 Task: Add Person0002 as Team Member of Scrum Project Project0001 in Jira
Action: Mouse moved to (333, 376)
Screenshot: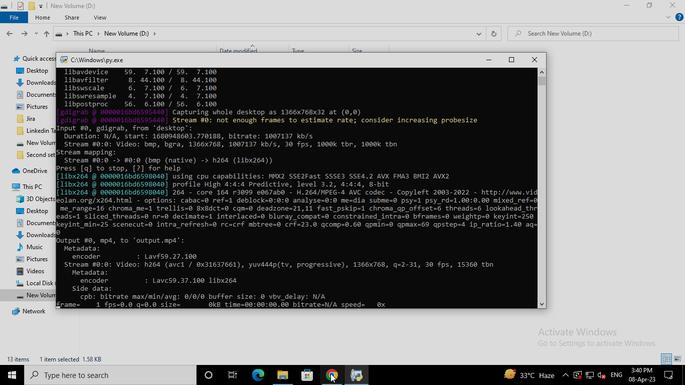
Action: Mouse pressed left at (333, 376)
Screenshot: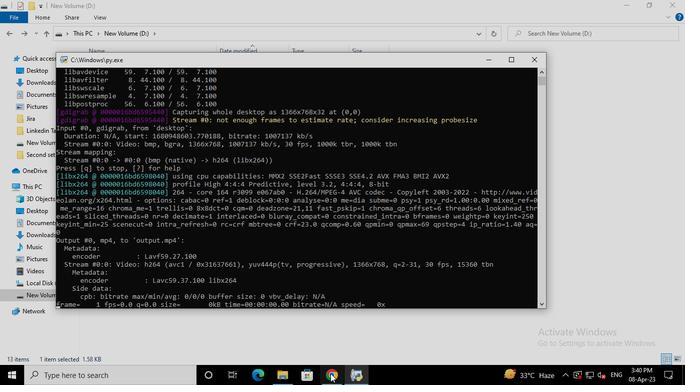 
Action: Mouse moved to (239, 132)
Screenshot: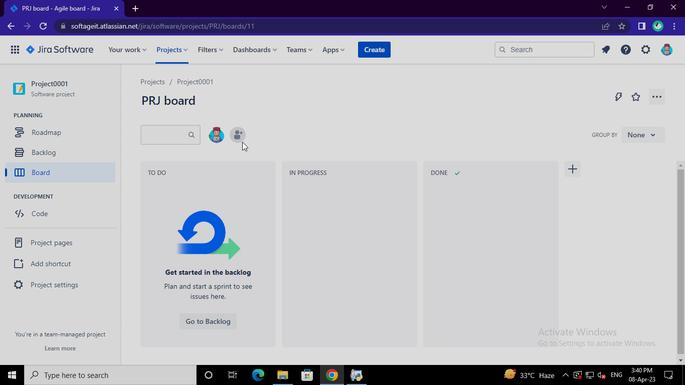 
Action: Mouse pressed left at (239, 132)
Screenshot: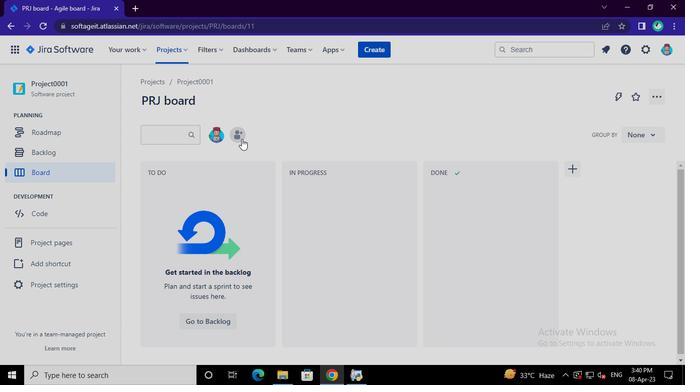 
Action: Mouse moved to (299, 115)
Screenshot: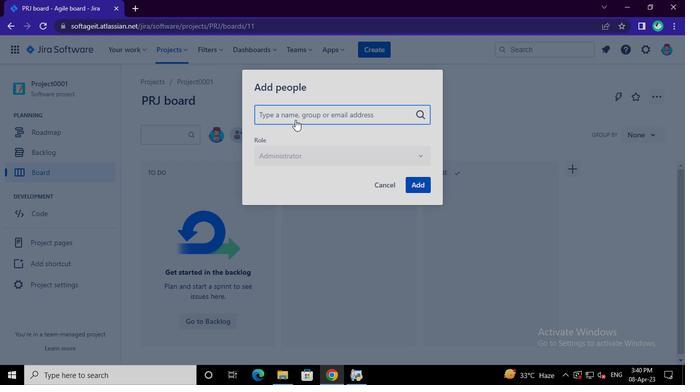 
Action: Mouse pressed left at (299, 115)
Screenshot: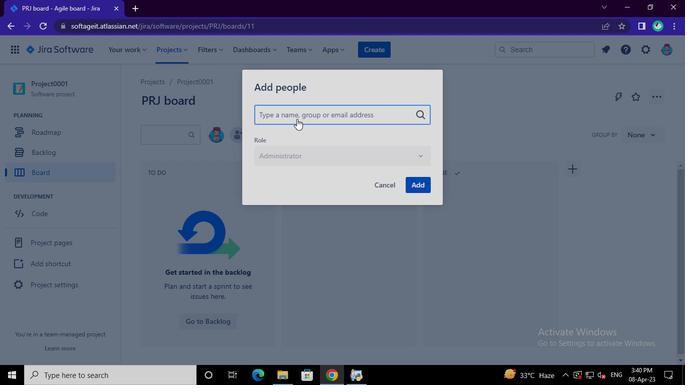 
Action: Mouse moved to (297, 115)
Screenshot: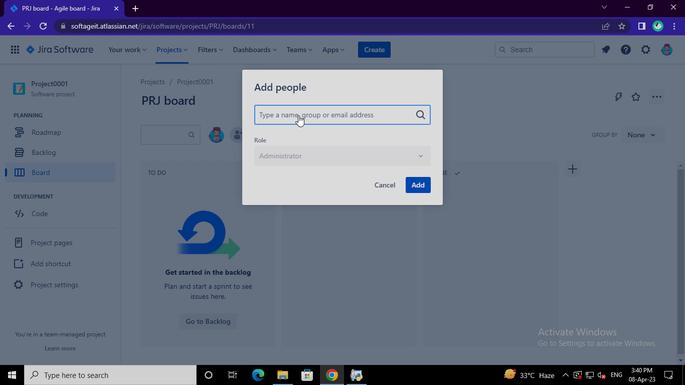
Action: Keyboard Key.shift
Screenshot: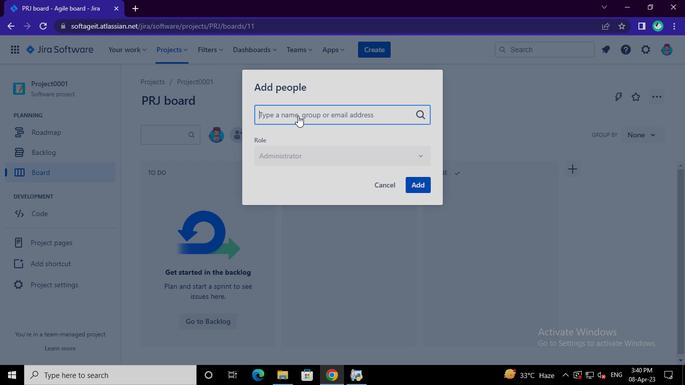 
Action: Keyboard F
Screenshot: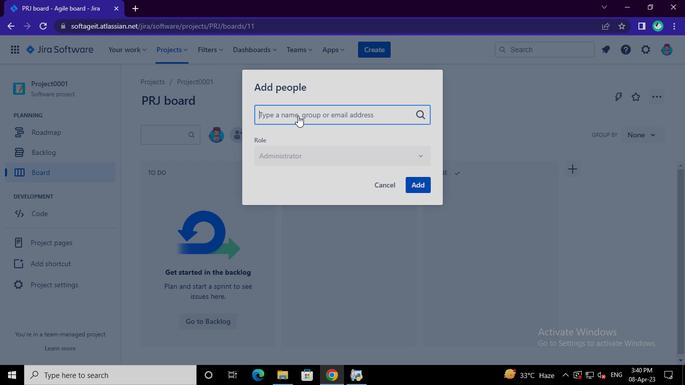 
Action: Mouse moved to (297, 115)
Screenshot: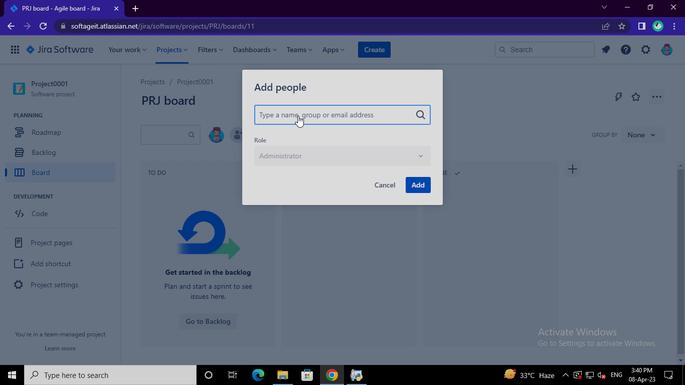 
Action: Keyboard a
Screenshot: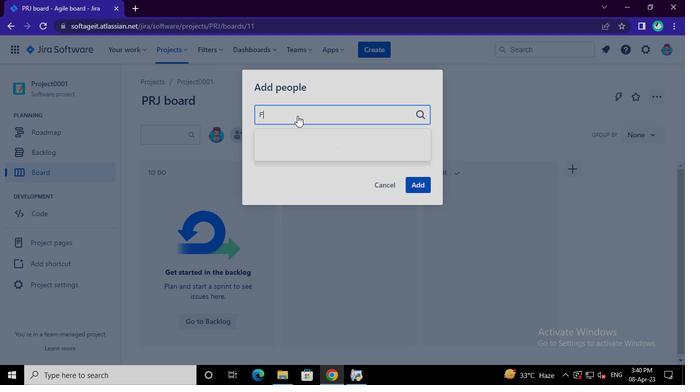 
Action: Keyboard h
Screenshot: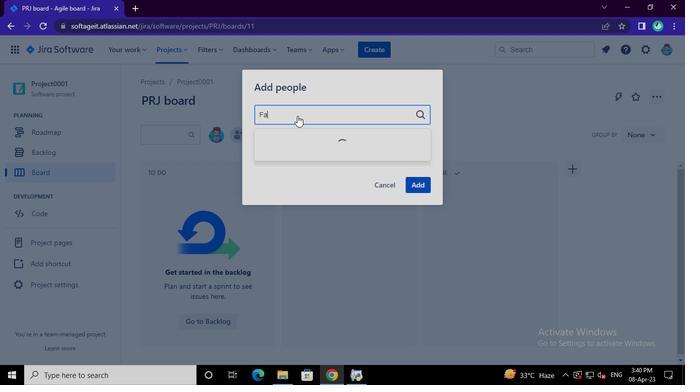 
Action: Keyboard e
Screenshot: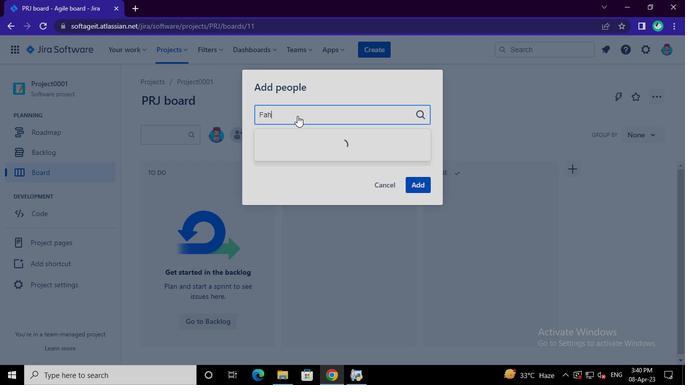 
Action: Keyboard e
Screenshot: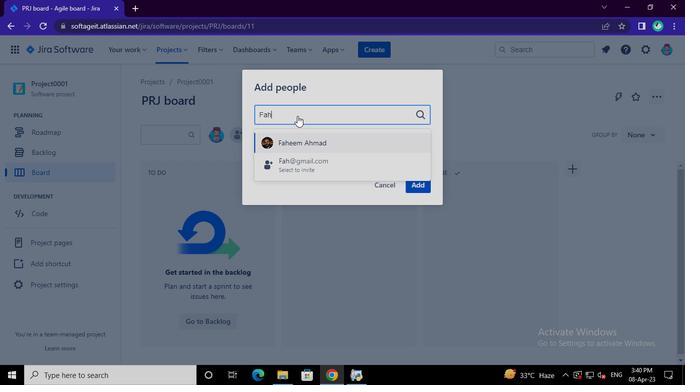 
Action: Keyboard m
Screenshot: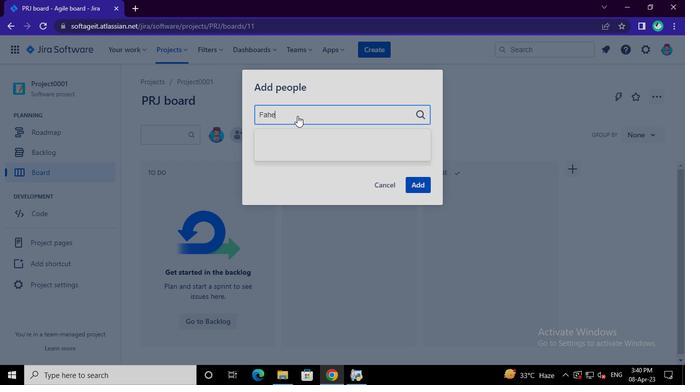 
Action: Keyboard Key.space
Screenshot: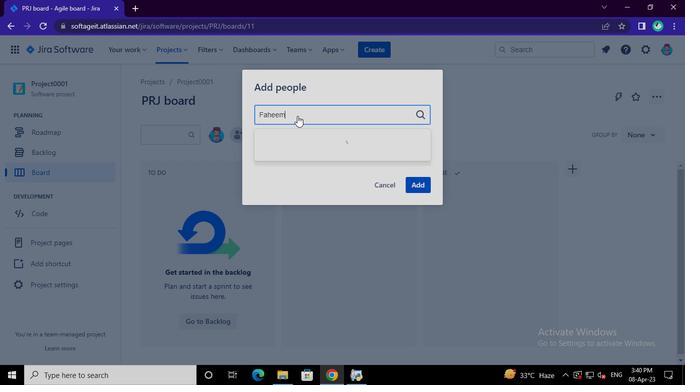 
Action: Keyboard a
Screenshot: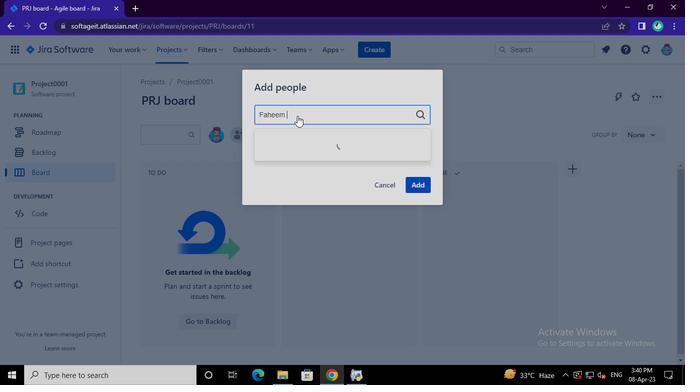 
Action: Keyboard h
Screenshot: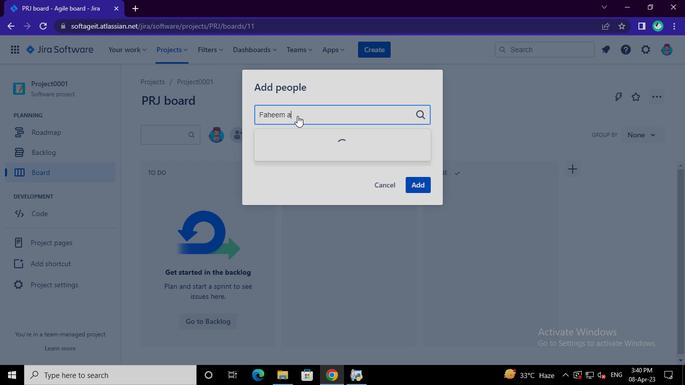 
Action: Keyboard m
Screenshot: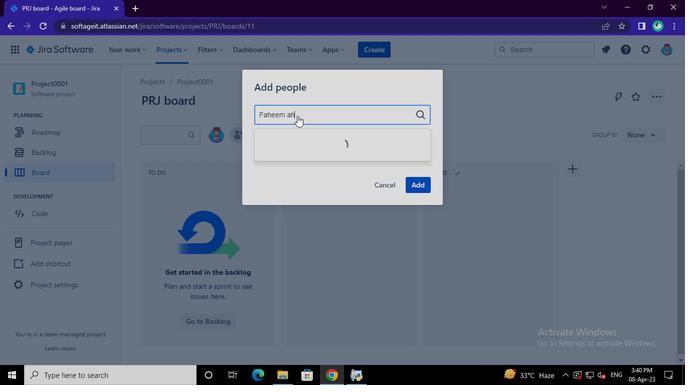 
Action: Keyboard a
Screenshot: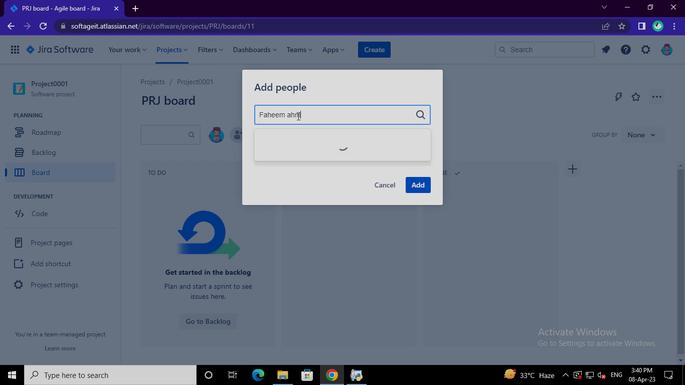 
Action: Keyboard d
Screenshot: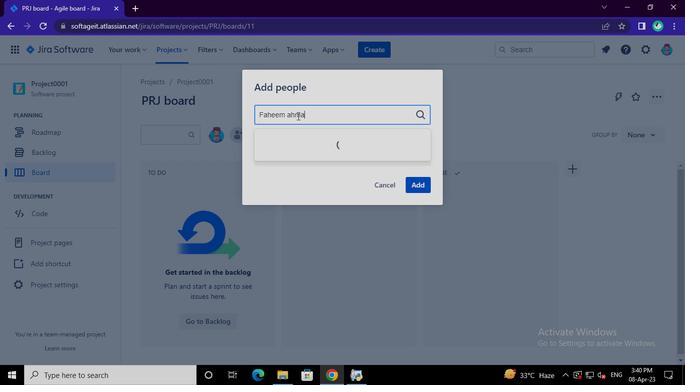 
Action: Mouse moved to (299, 140)
Screenshot: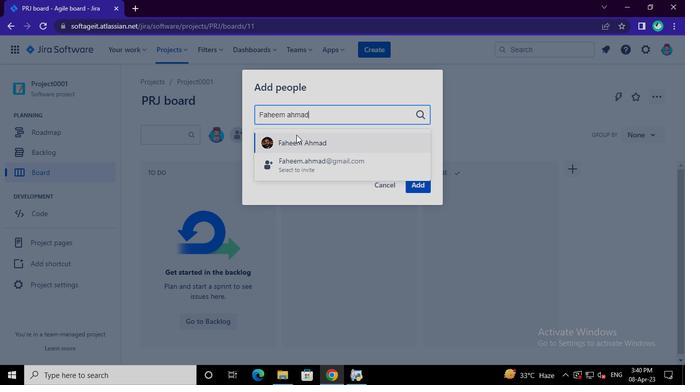 
Action: Mouse pressed left at (299, 140)
Screenshot: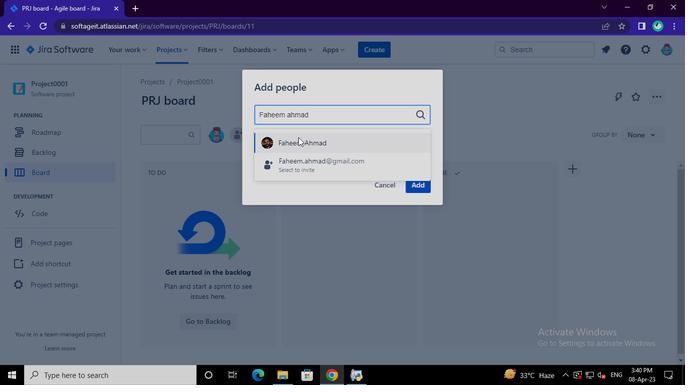 
Action: Mouse moved to (412, 185)
Screenshot: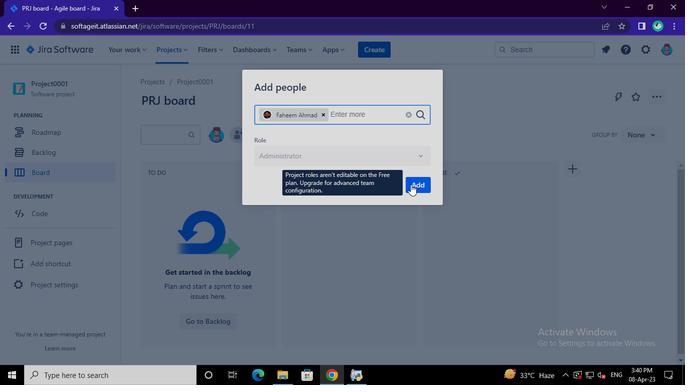 
Action: Mouse pressed left at (412, 185)
Screenshot: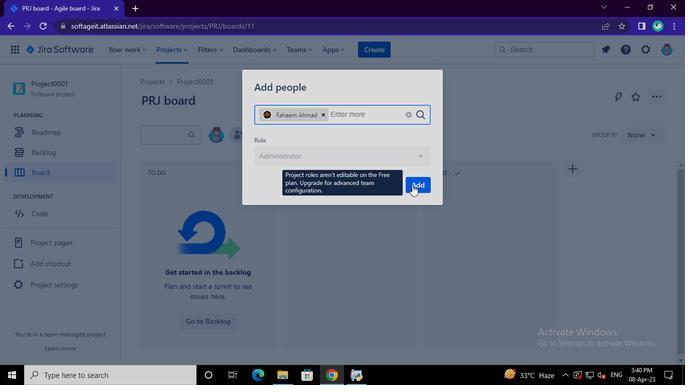 
Action: Mouse moved to (358, 378)
Screenshot: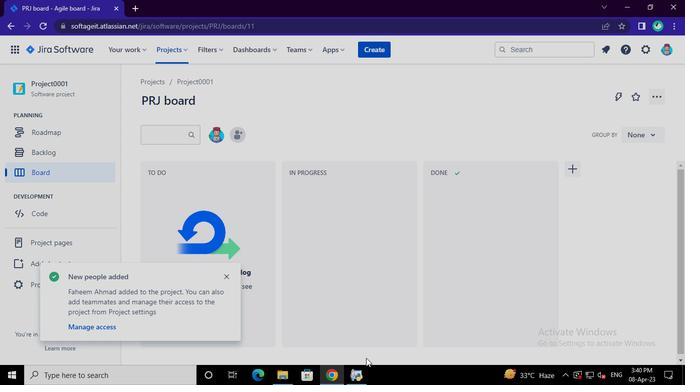 
Action: Mouse pressed left at (358, 378)
Screenshot: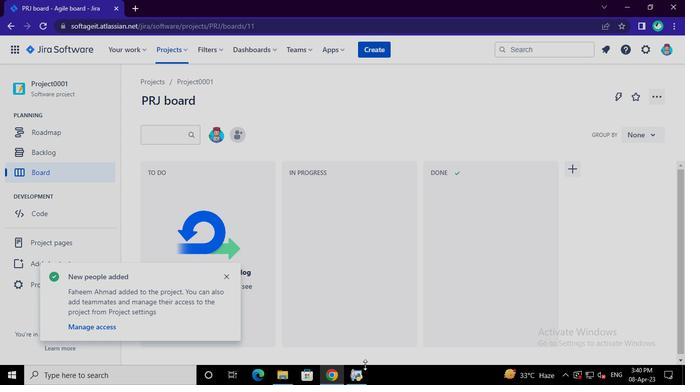 
Action: Mouse moved to (536, 63)
Screenshot: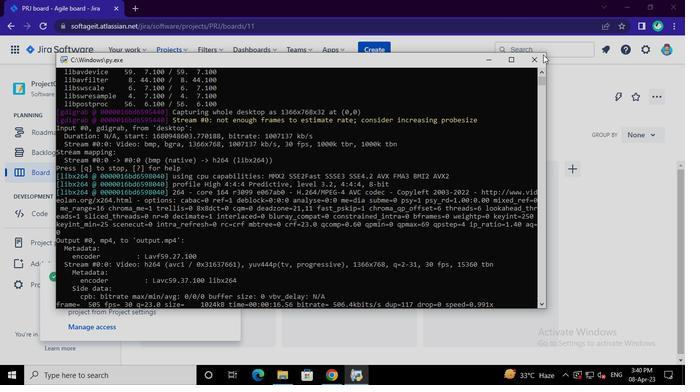 
Action: Mouse pressed left at (536, 63)
Screenshot: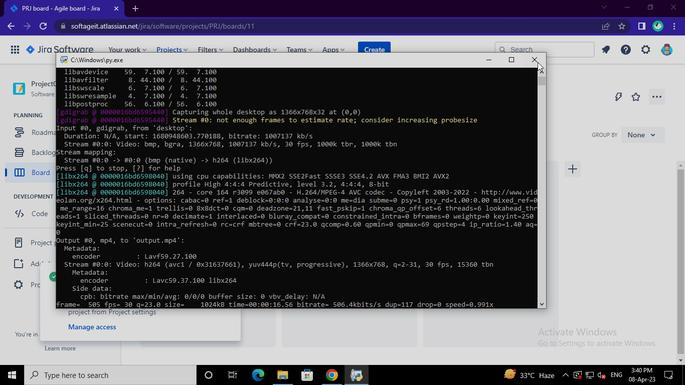 
